 Task: Create a task  Integrate website with a new marketing automation system , assign it to team member softage.3@softage.net in the project AmberDrive and update the status of the task to  Off Track , set the priority of the task to Medium
Action: Mouse moved to (91, 60)
Screenshot: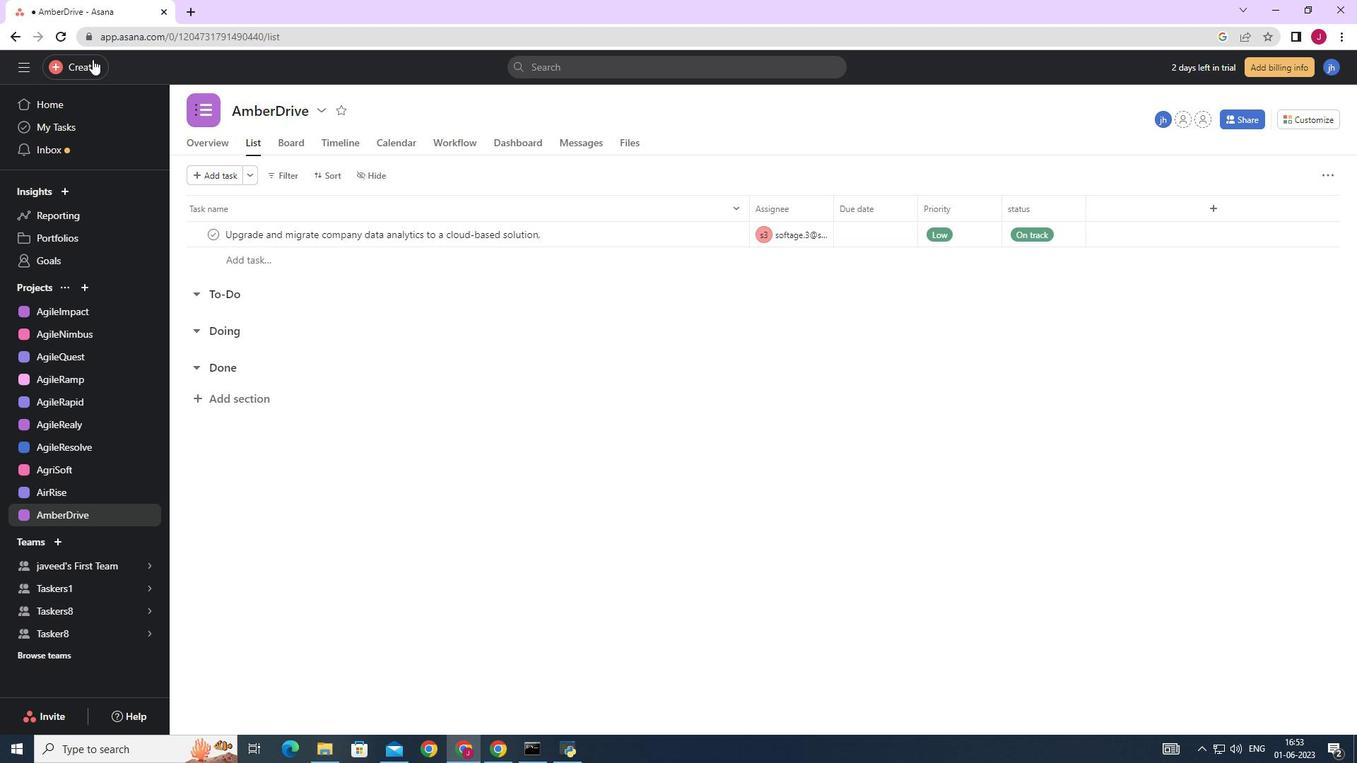 
Action: Mouse pressed left at (91, 60)
Screenshot: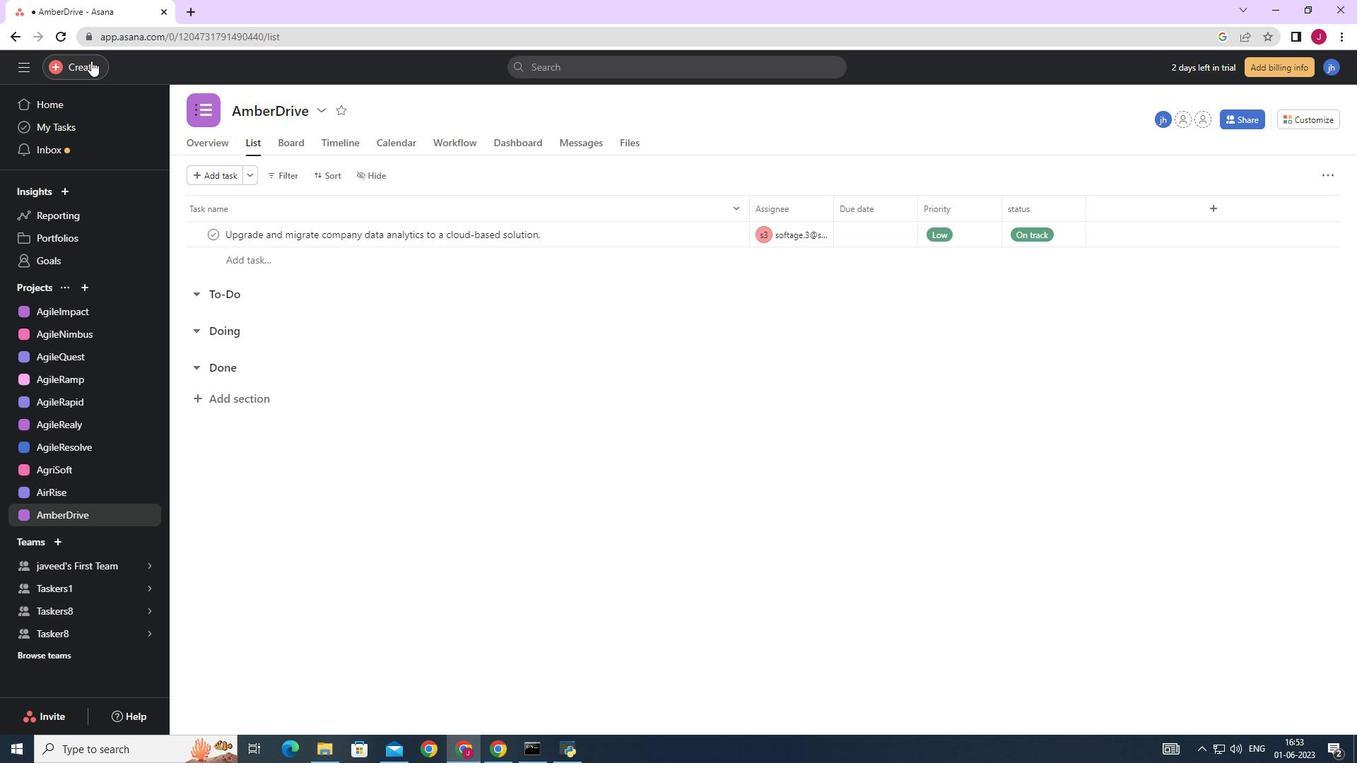 
Action: Mouse moved to (175, 69)
Screenshot: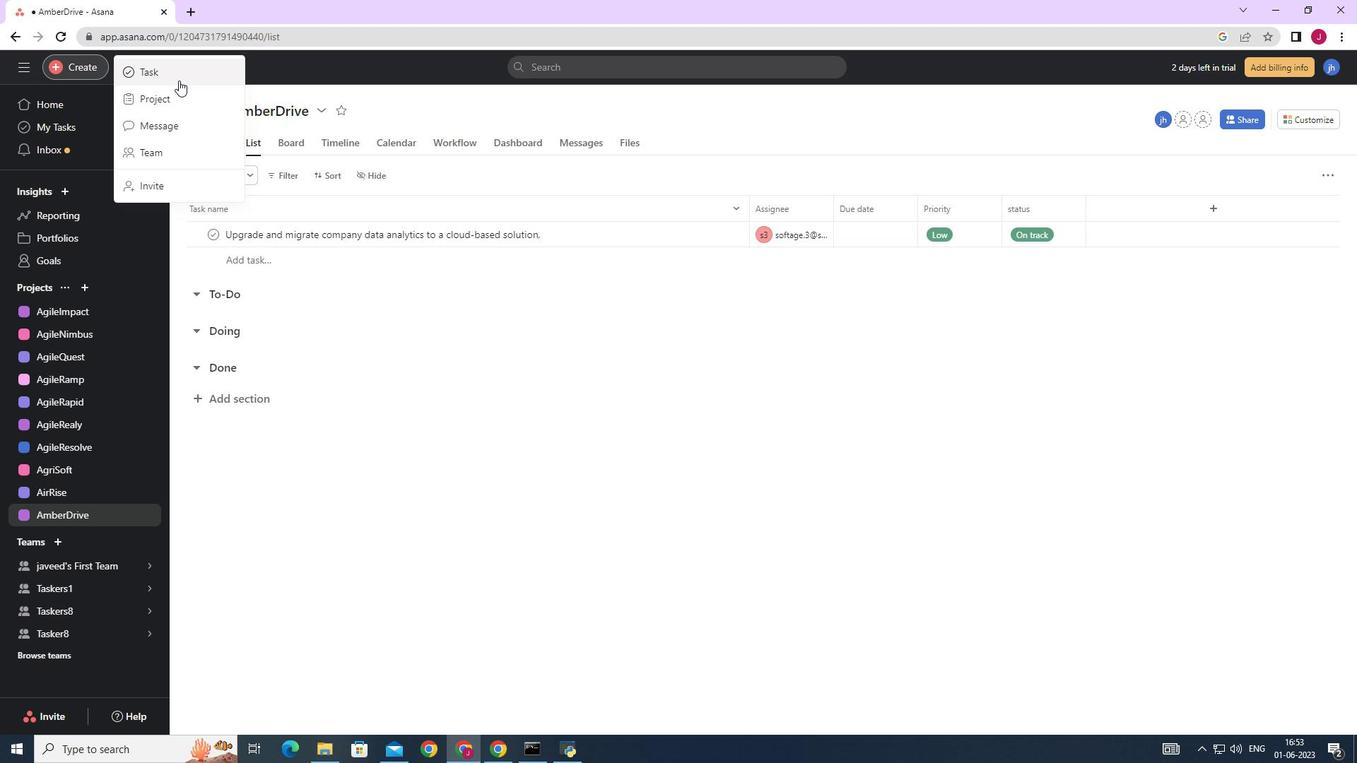 
Action: Mouse pressed left at (175, 69)
Screenshot: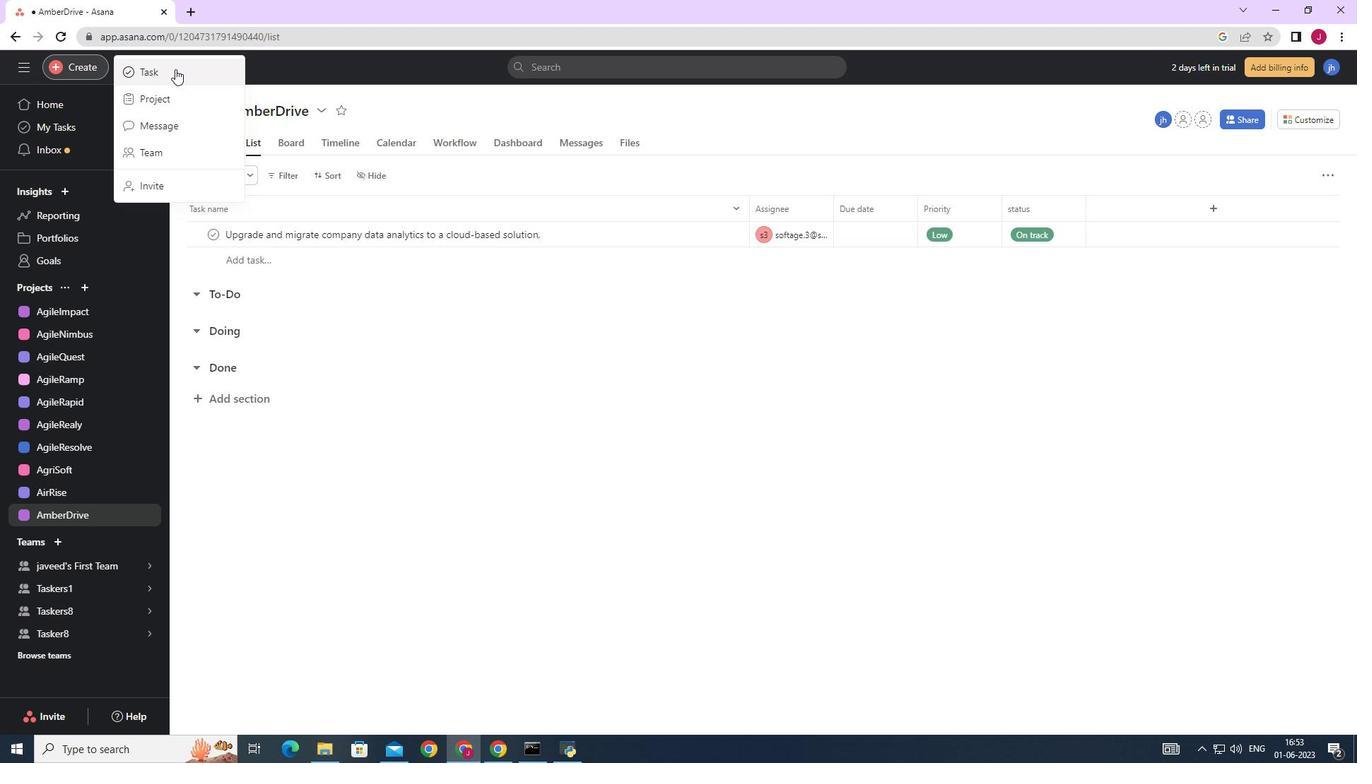 
Action: Mouse moved to (1033, 458)
Screenshot: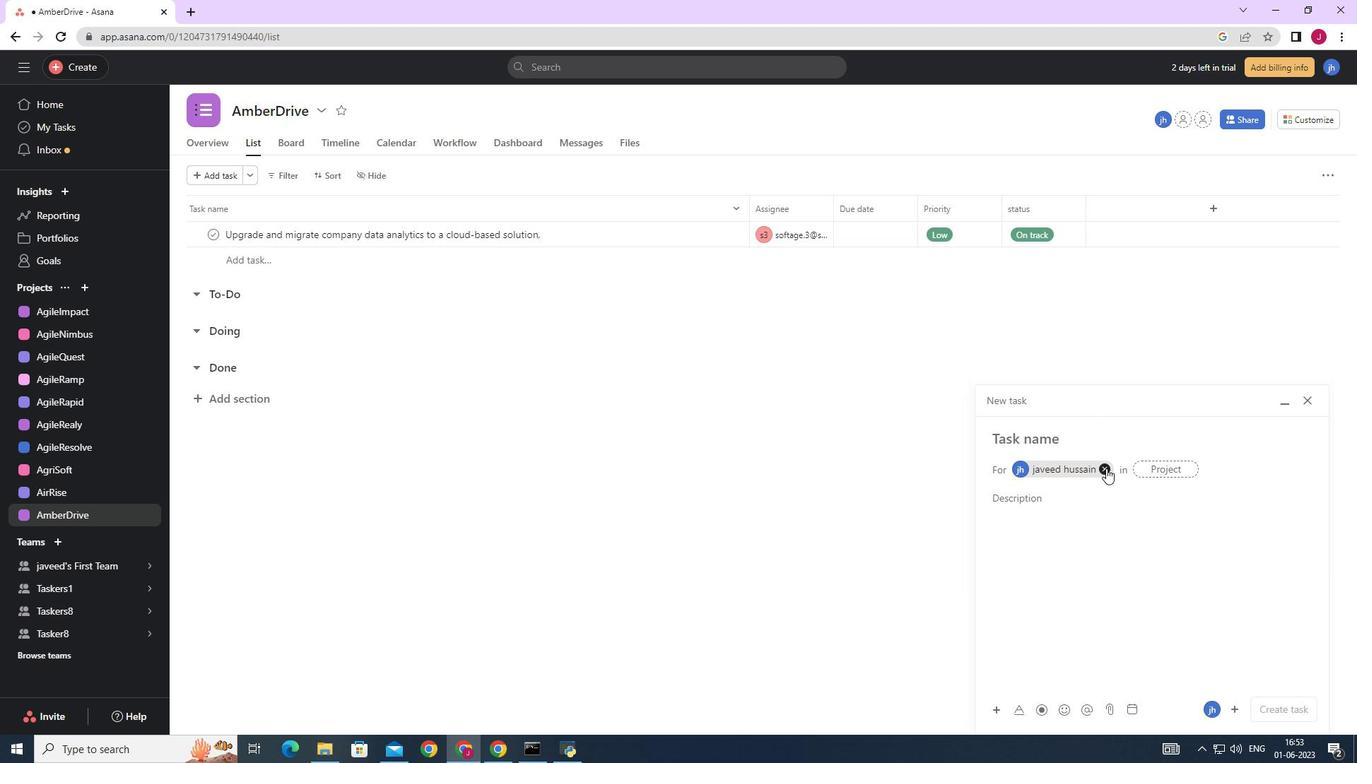 
Action: Mouse pressed left at (1106, 470)
Screenshot: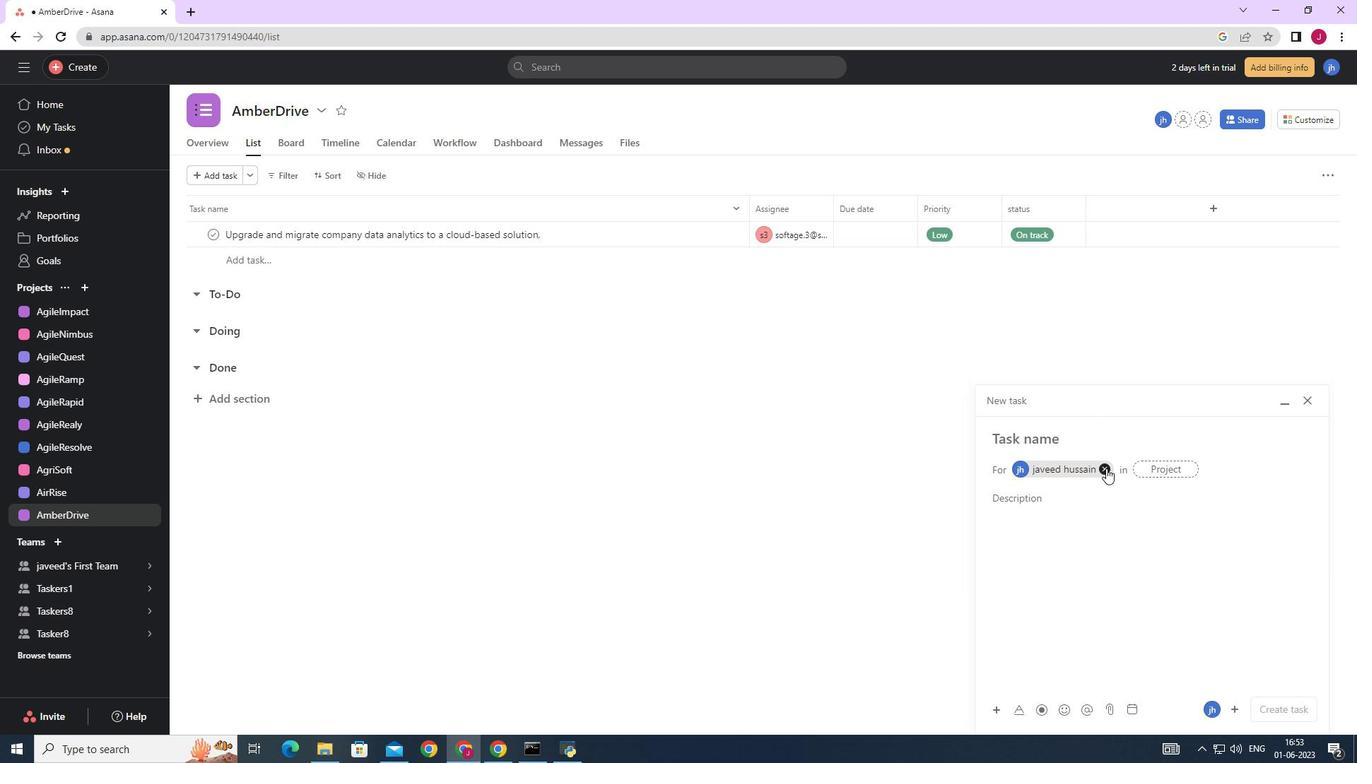 
Action: Mouse moved to (1013, 441)
Screenshot: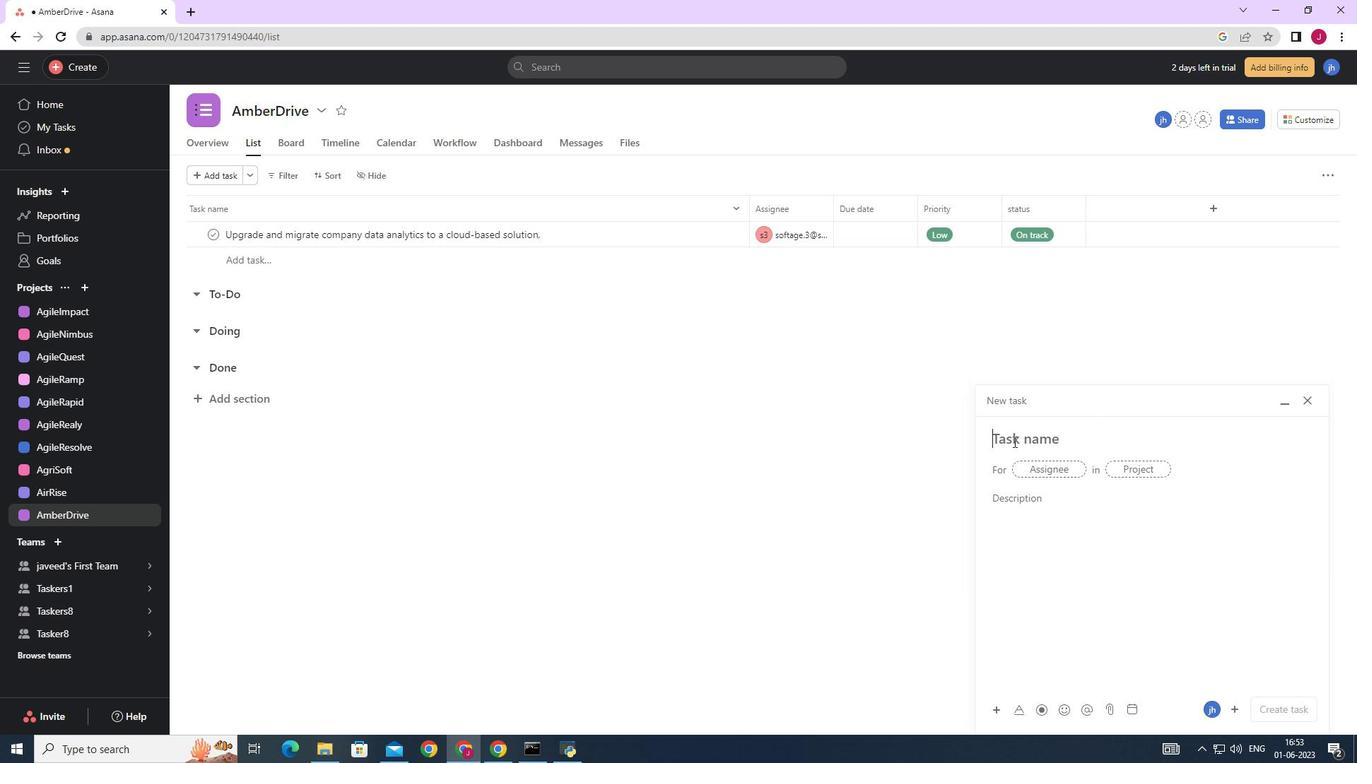
Action: Mouse pressed left at (1013, 441)
Screenshot: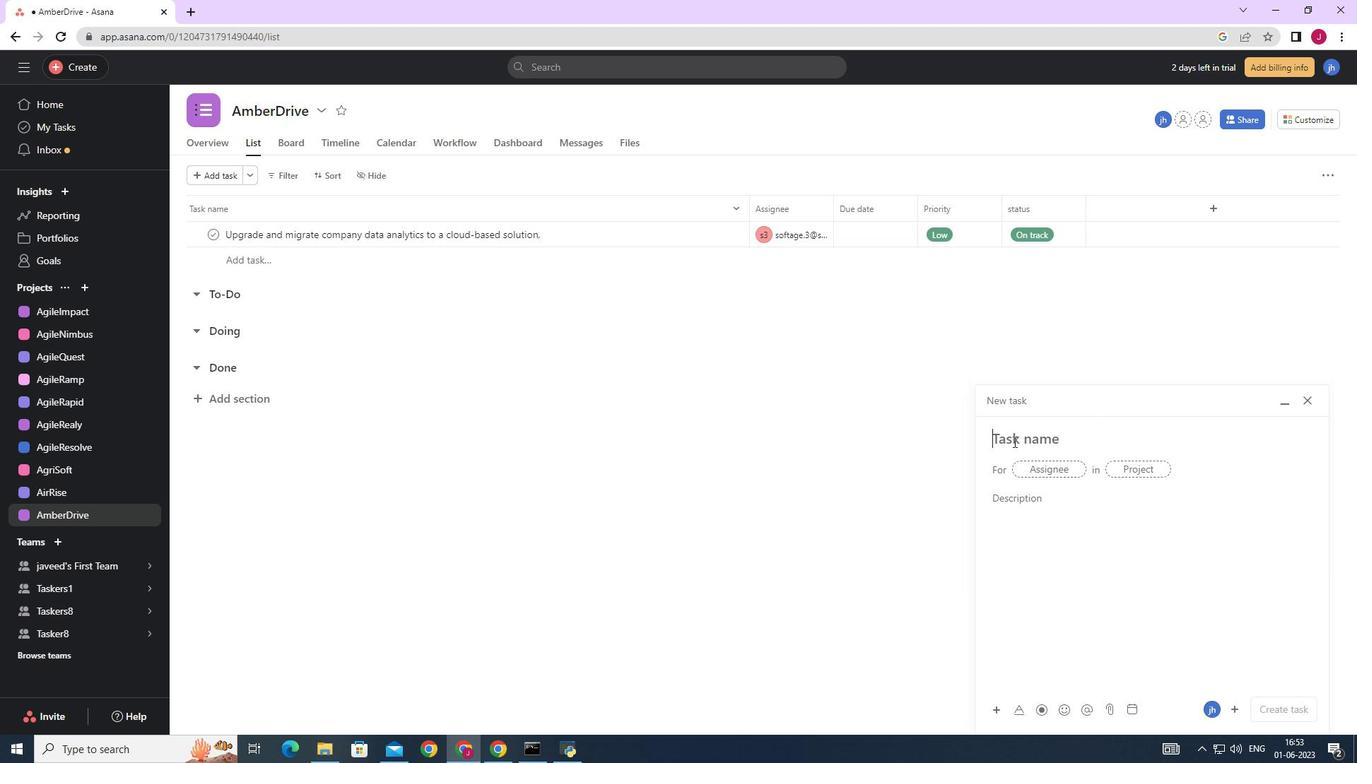 
Action: Key pressed <Key.caps_lock>I<Key.caps_lock>ntegrate<Key.space>website<Key.space>with<Key.space>a<Key.space>new<Key.space>marketing<Key.space>automation<Key.space>system
Screenshot: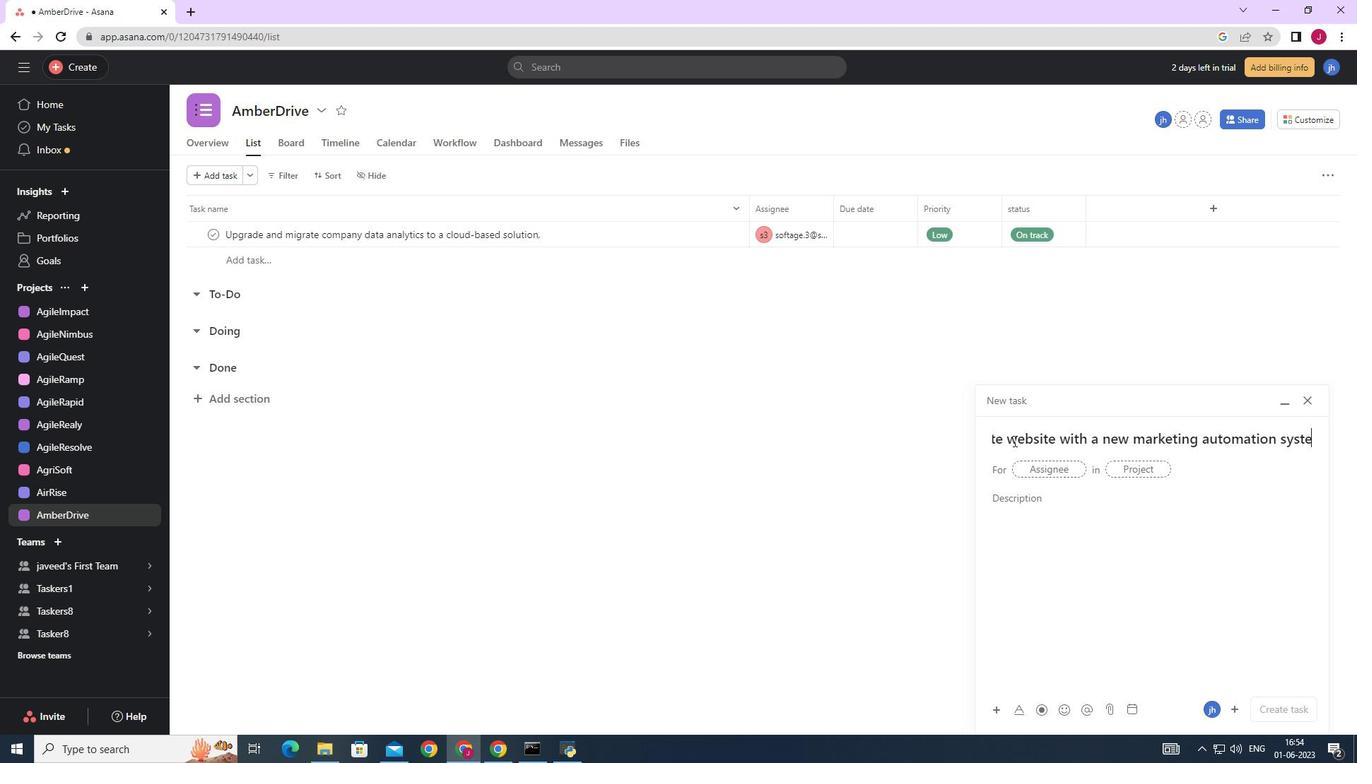 
Action: Mouse moved to (1062, 467)
Screenshot: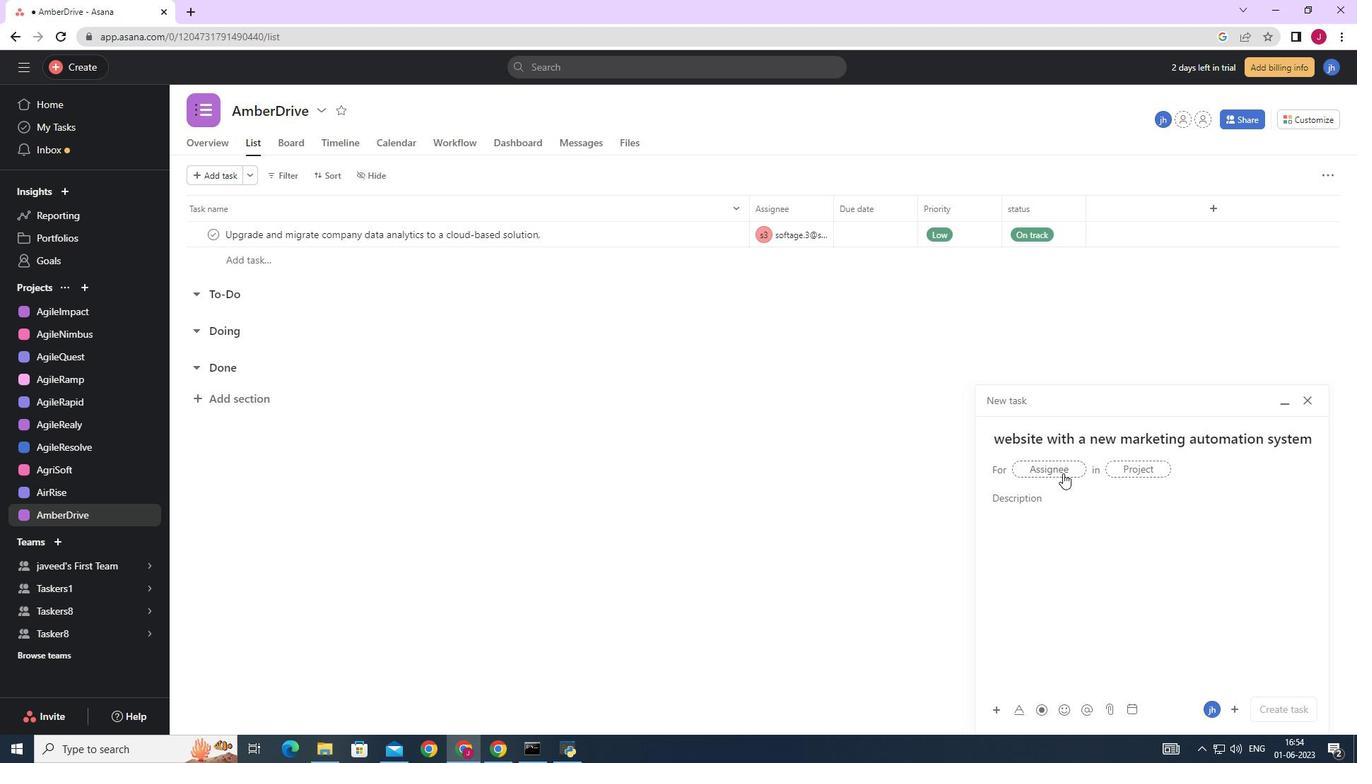 
Action: Mouse pressed left at (1062, 467)
Screenshot: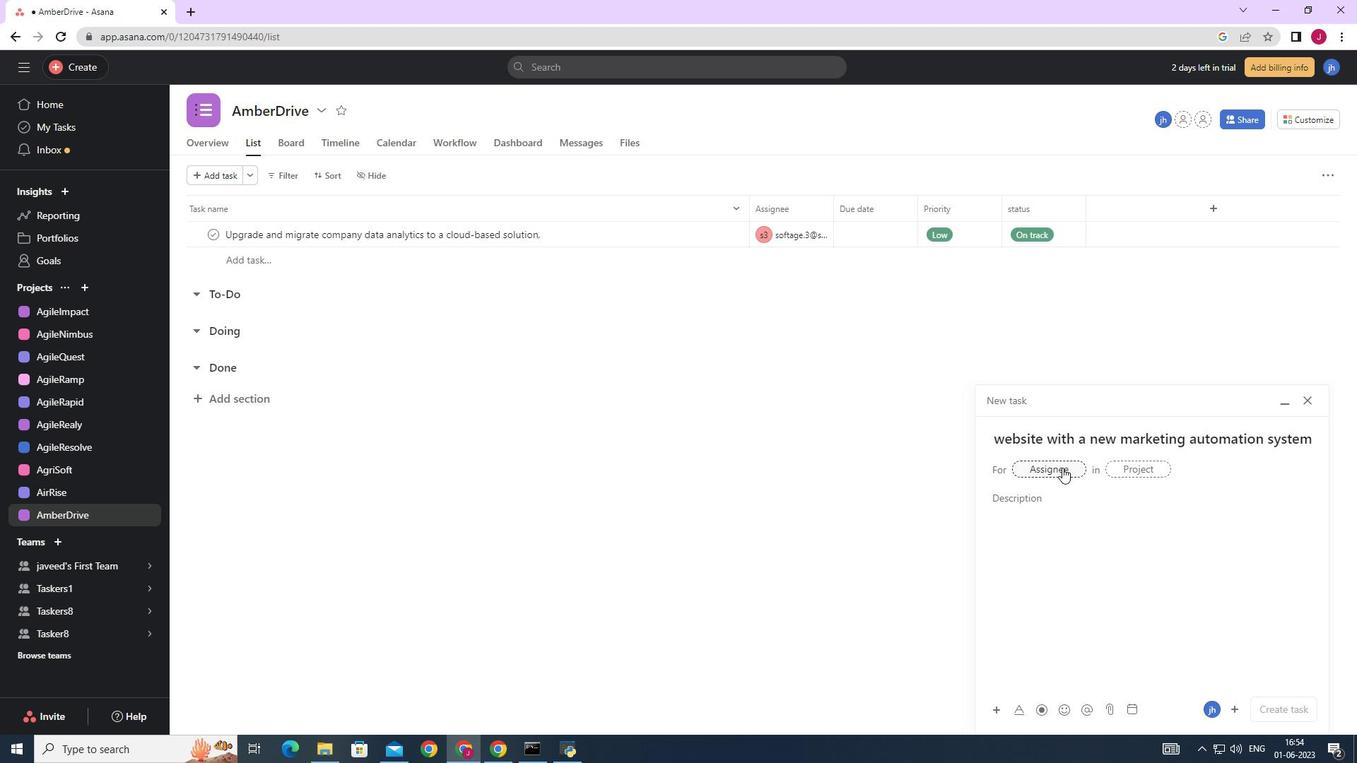 
Action: Key pressed softage.3
Screenshot: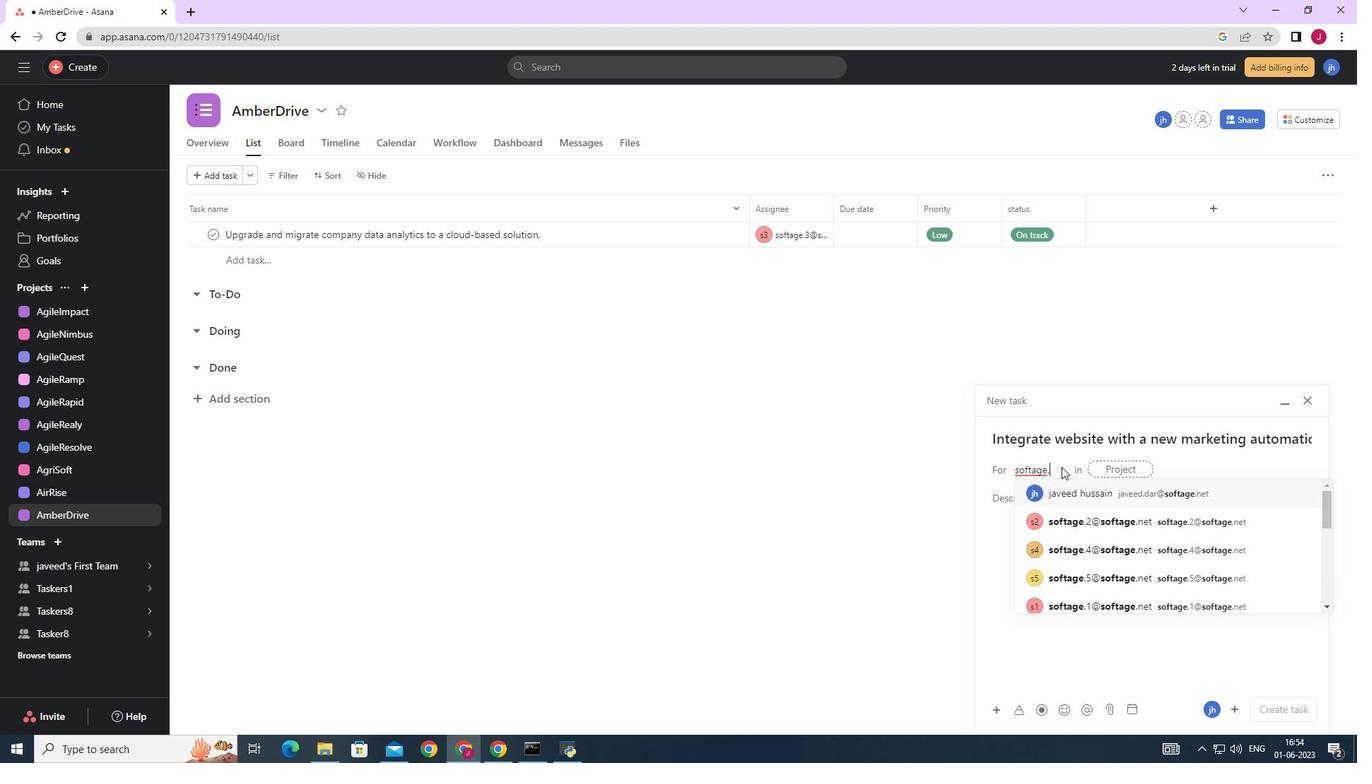 
Action: Mouse moved to (1085, 492)
Screenshot: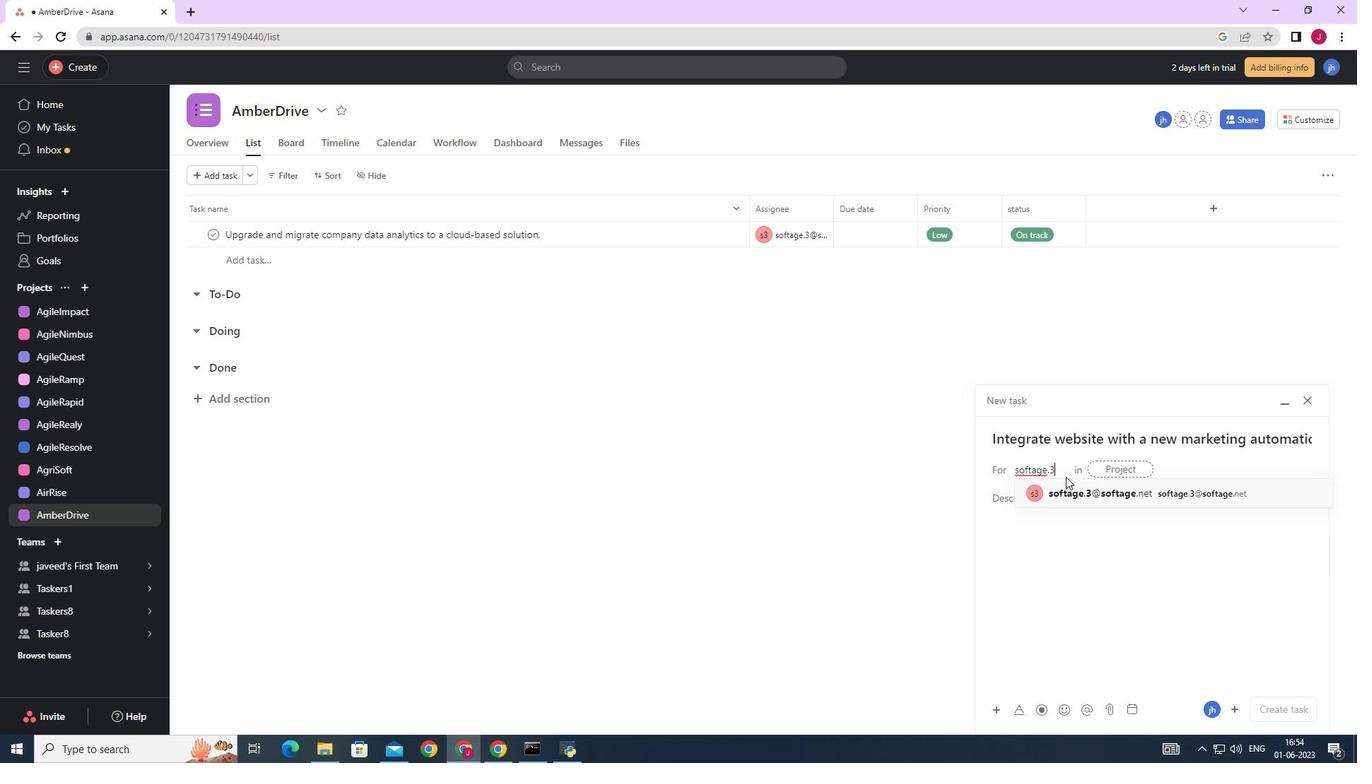 
Action: Mouse pressed left at (1085, 492)
Screenshot: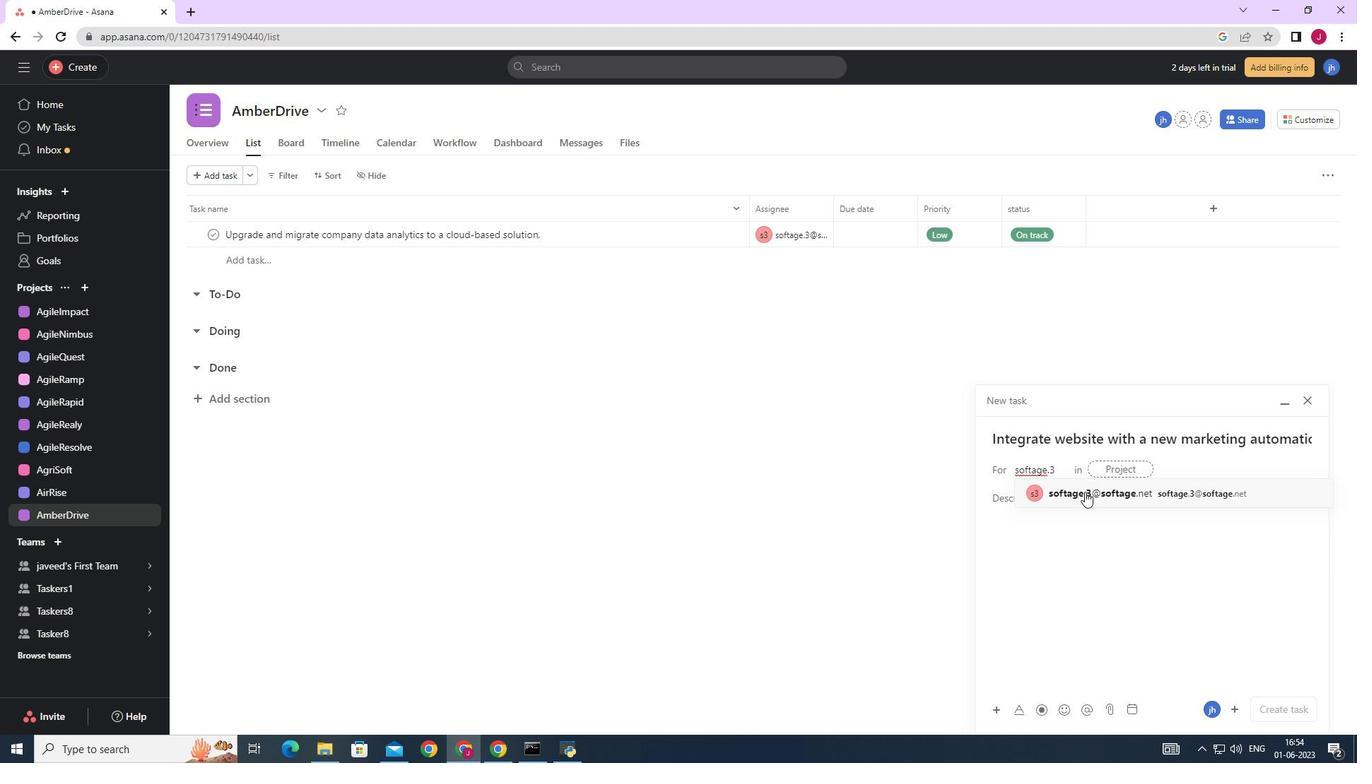 
Action: Mouse moved to (880, 492)
Screenshot: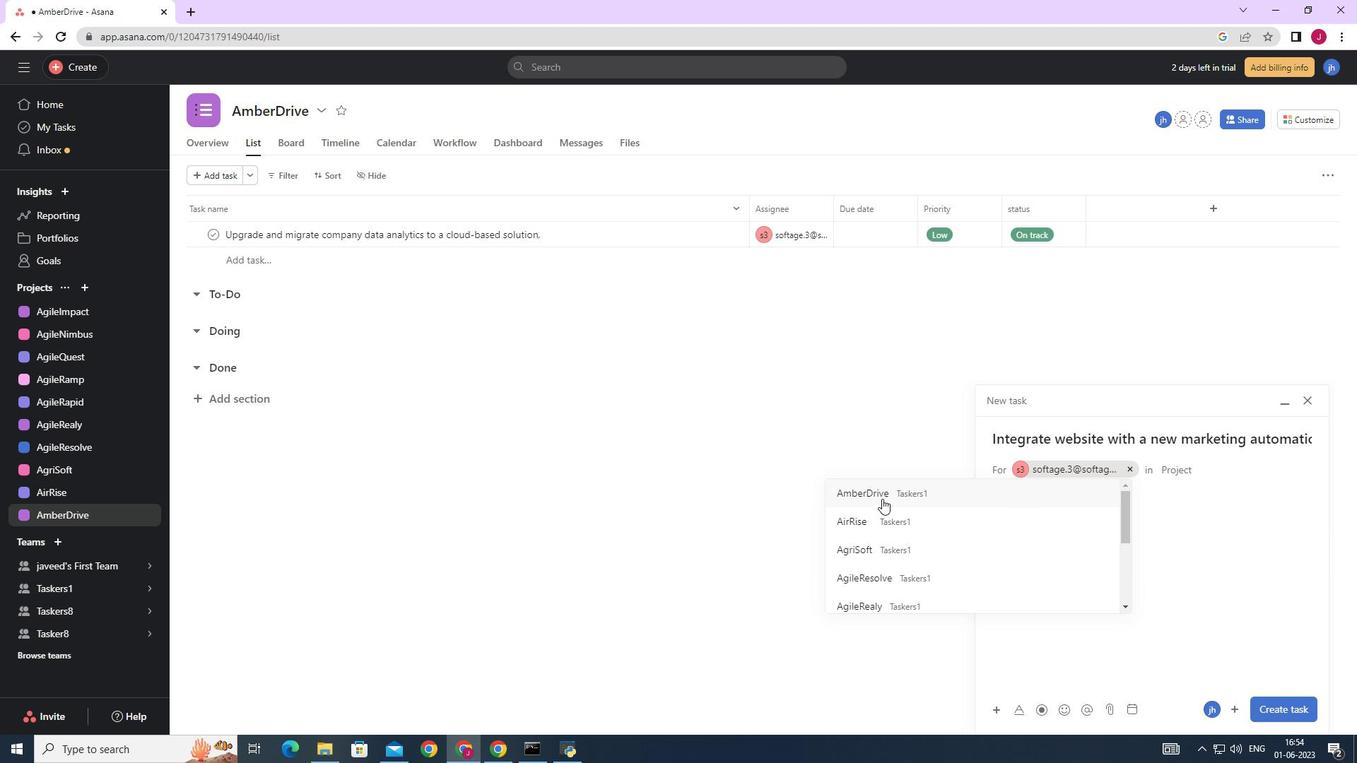 
Action: Mouse pressed left at (880, 492)
Screenshot: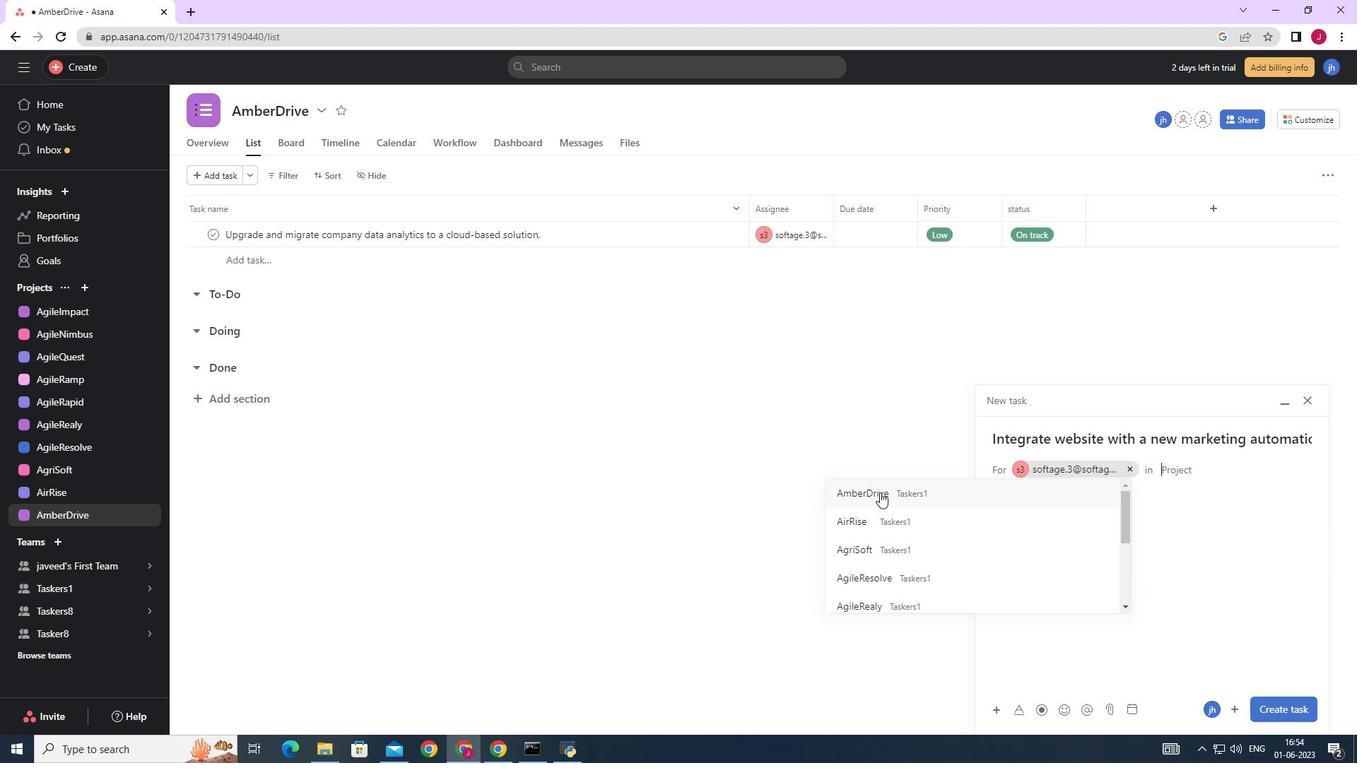 
Action: Mouse moved to (1059, 502)
Screenshot: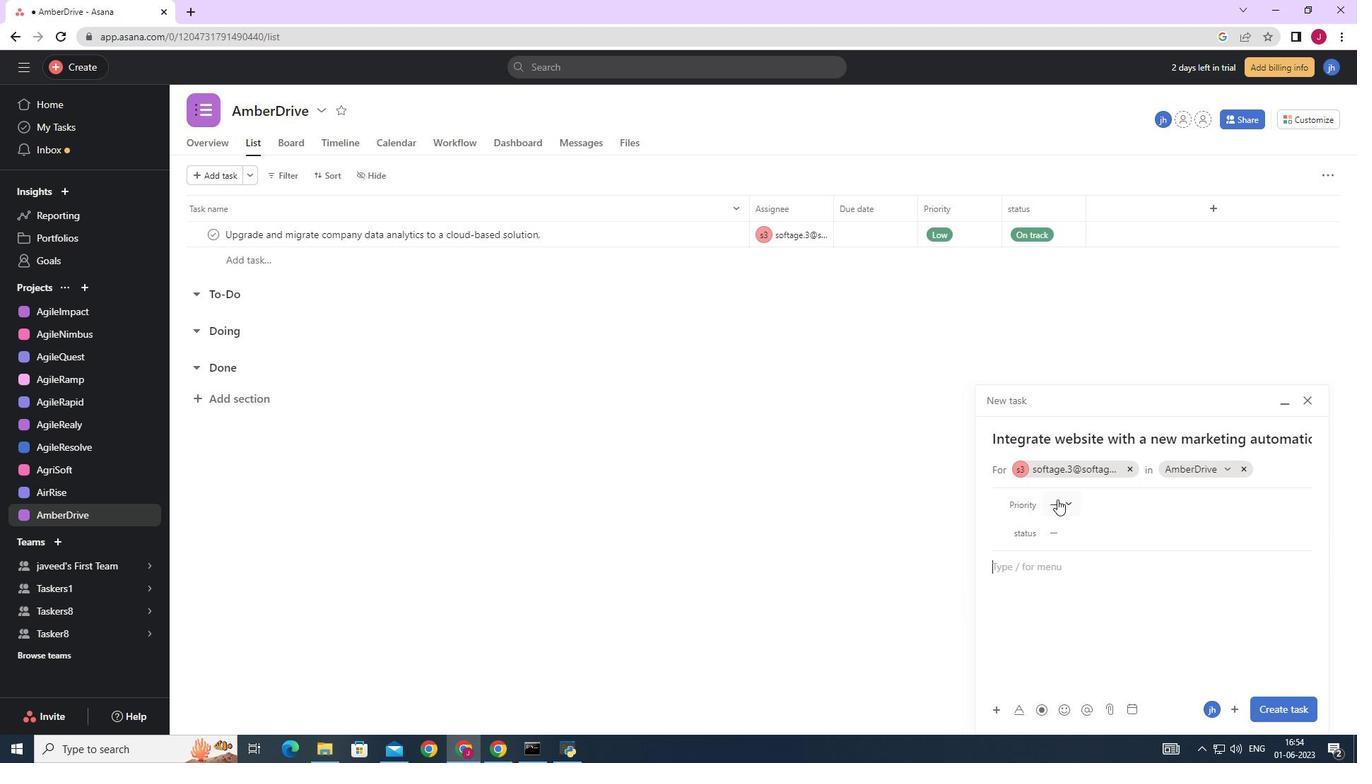 
Action: Mouse pressed left at (1059, 502)
Screenshot: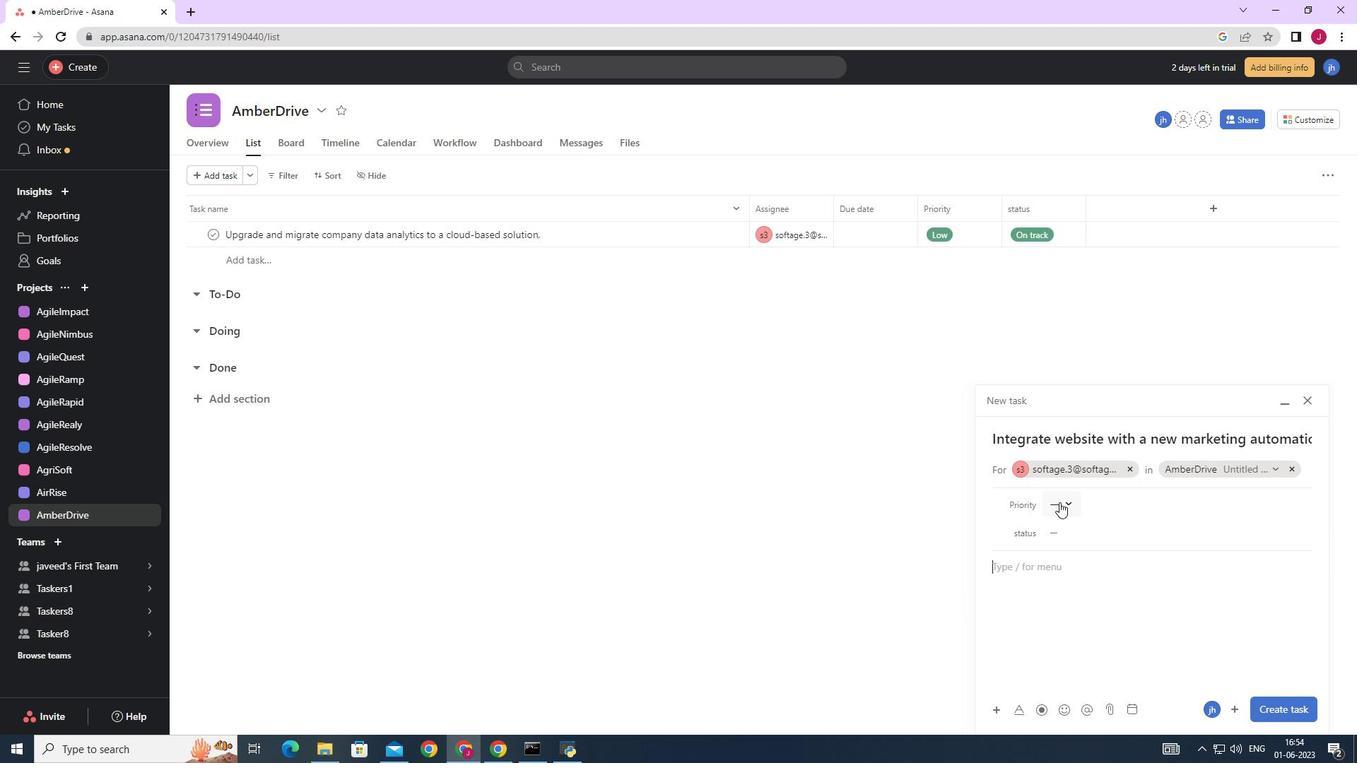 
Action: Mouse moved to (1083, 572)
Screenshot: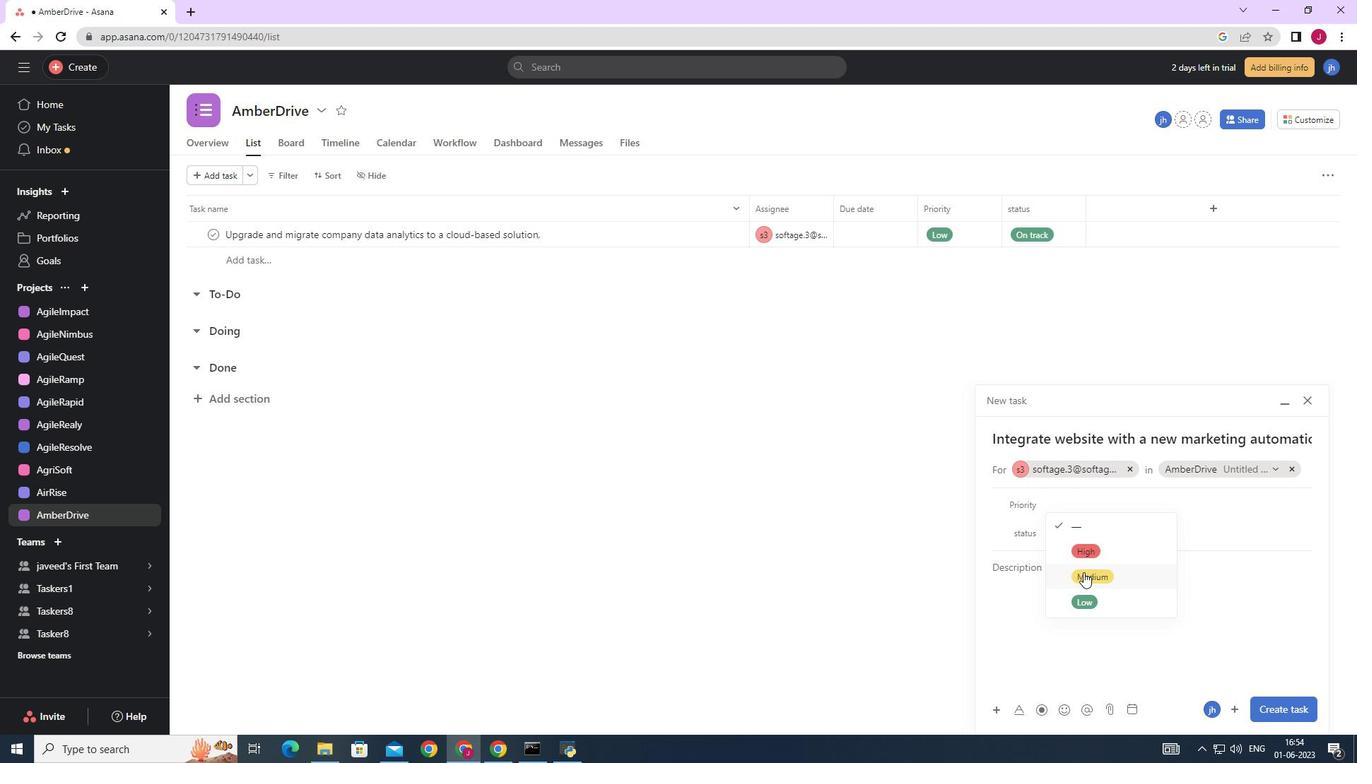 
Action: Mouse pressed left at (1083, 572)
Screenshot: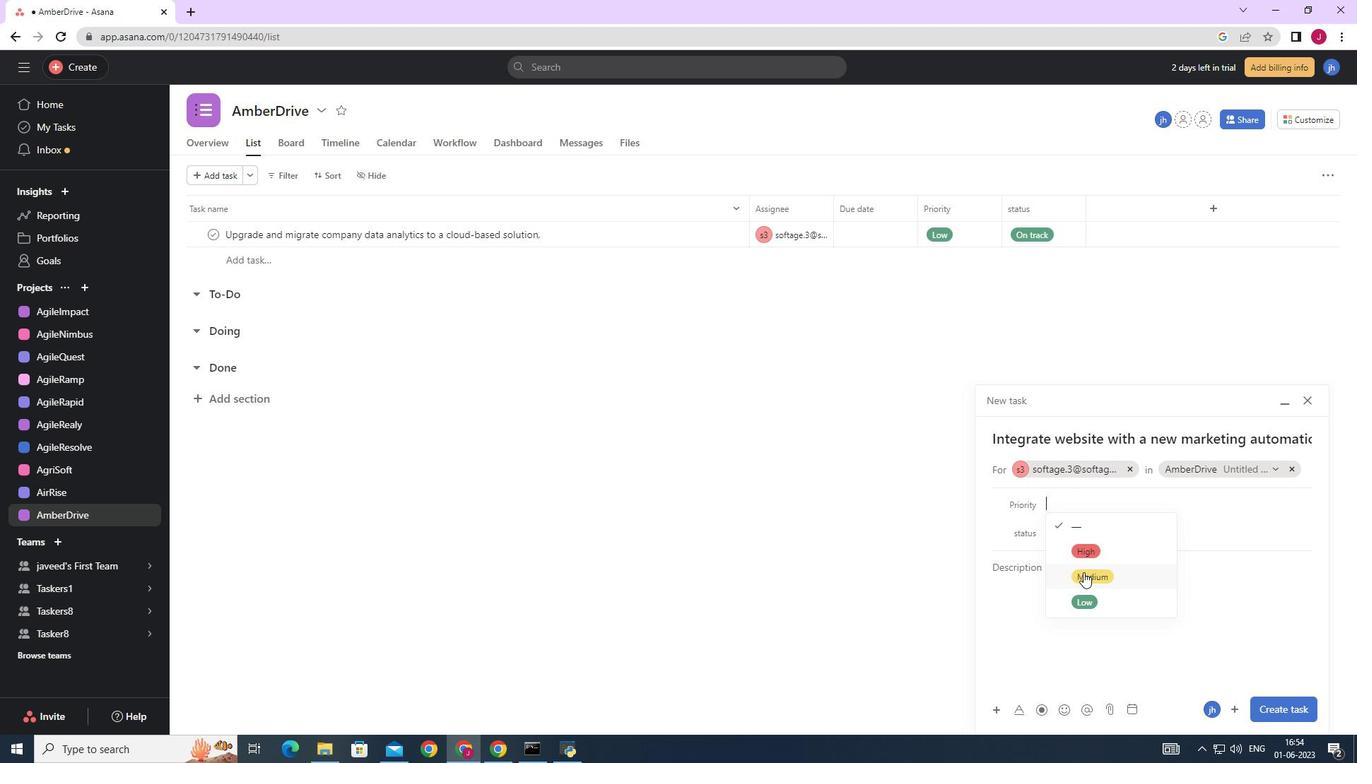 
Action: Mouse moved to (1069, 535)
Screenshot: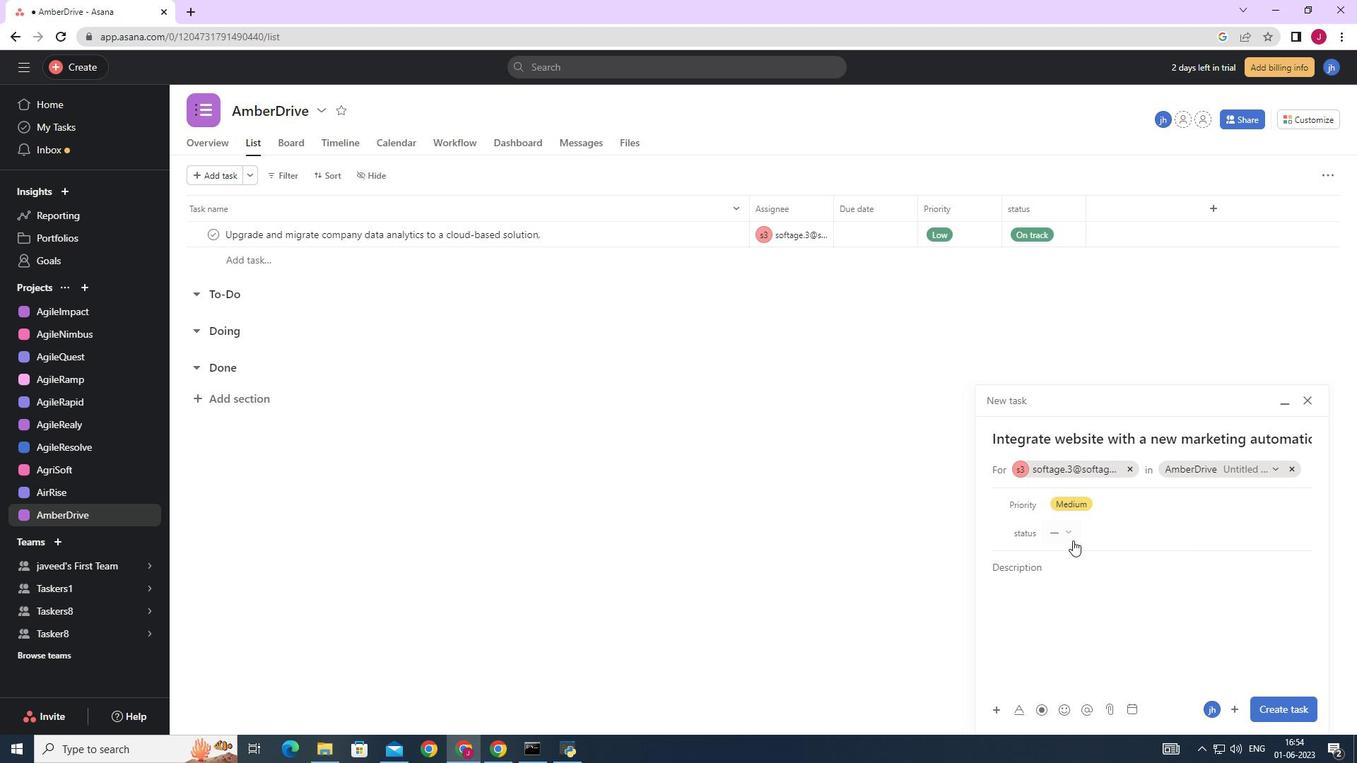 
Action: Mouse pressed left at (1069, 535)
Screenshot: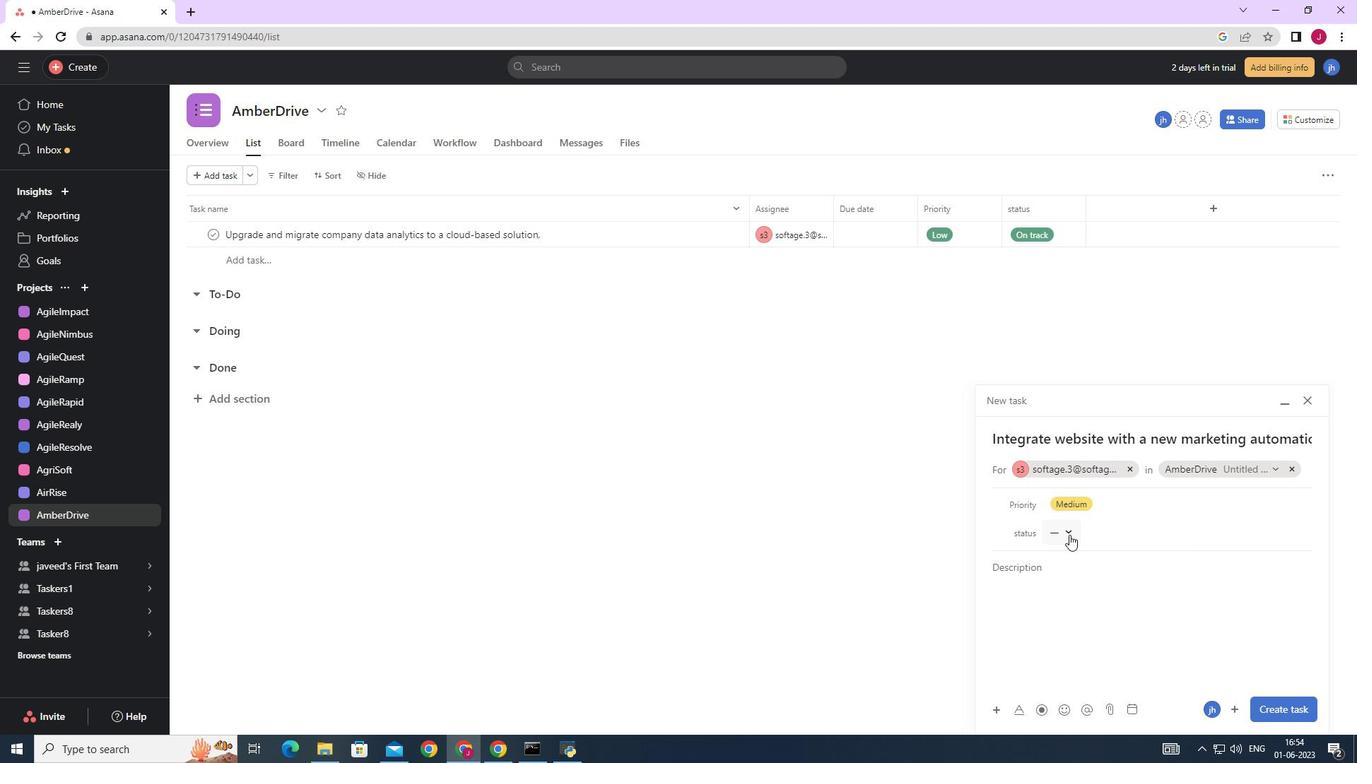 
Action: Mouse moved to (1093, 605)
Screenshot: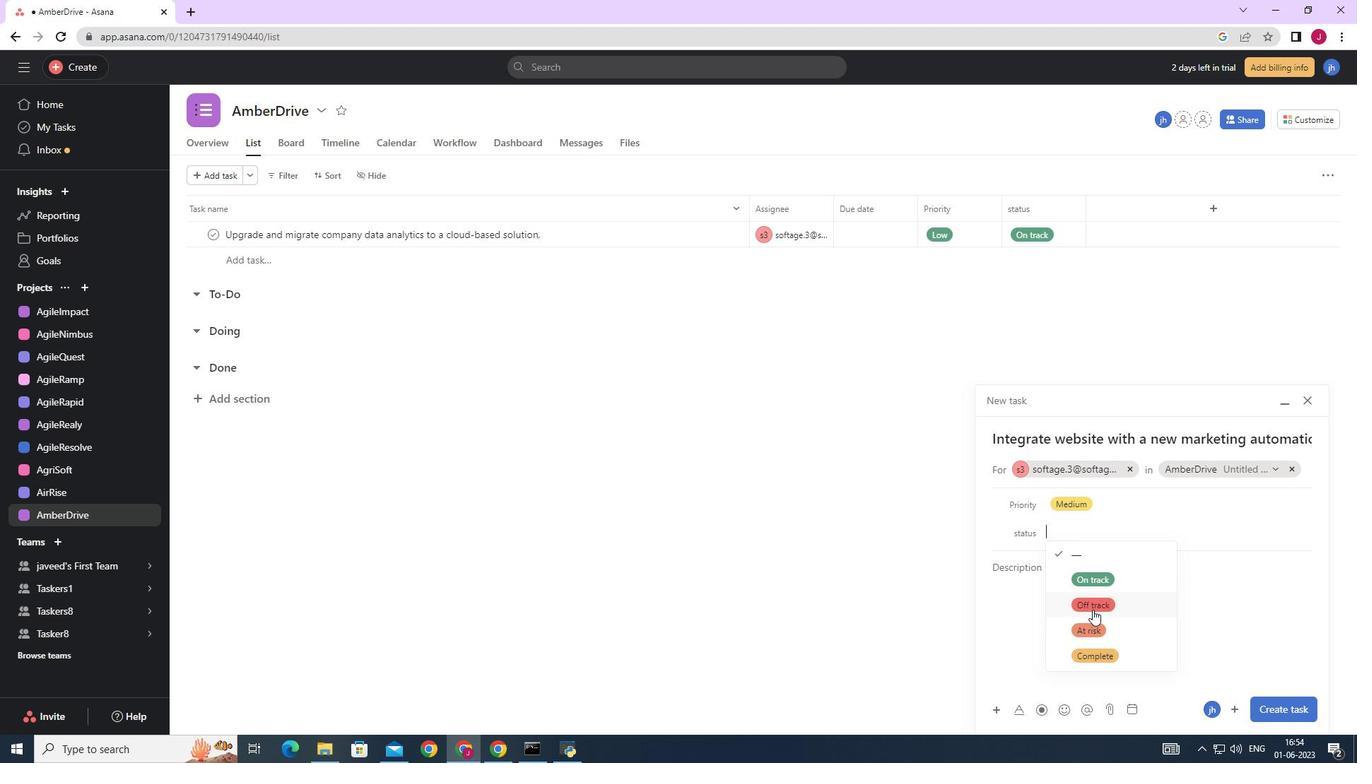 
Action: Mouse pressed left at (1093, 605)
Screenshot: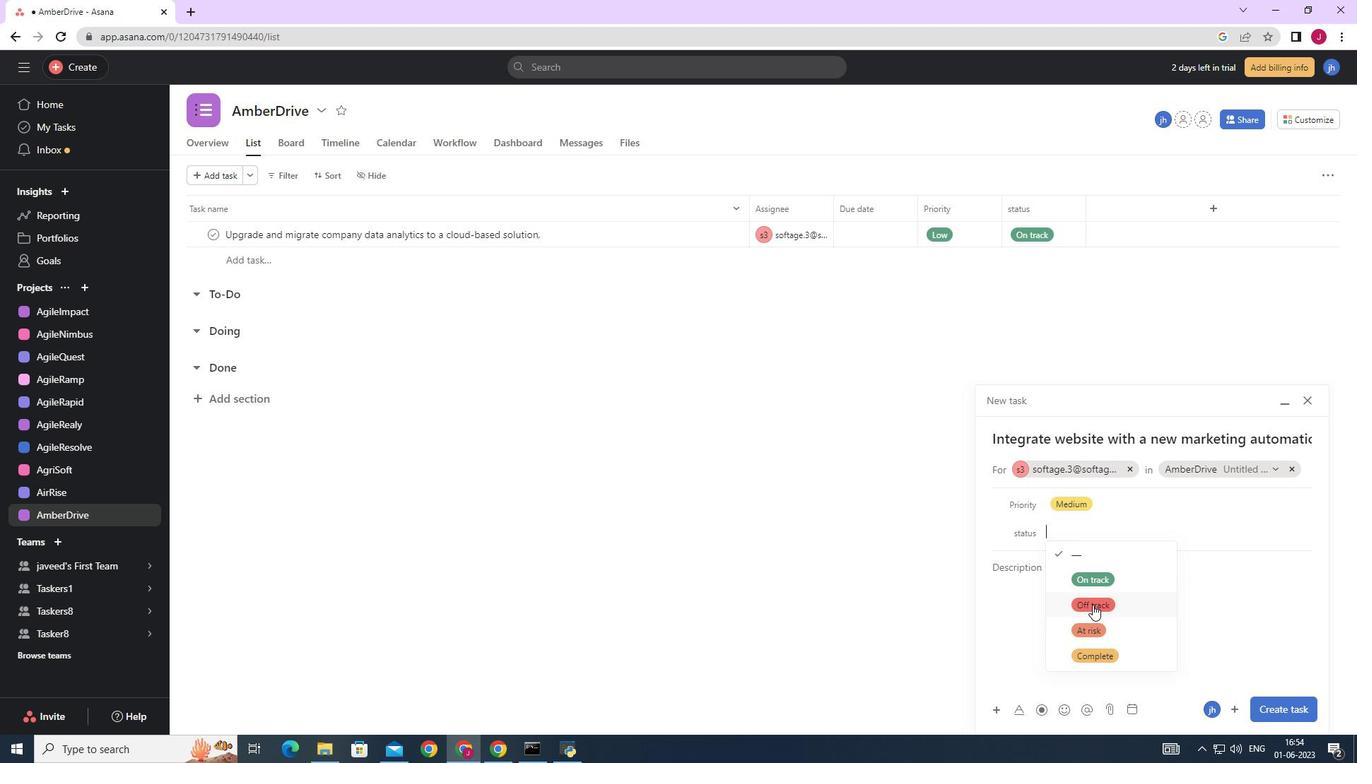 
Action: Mouse moved to (1276, 705)
Screenshot: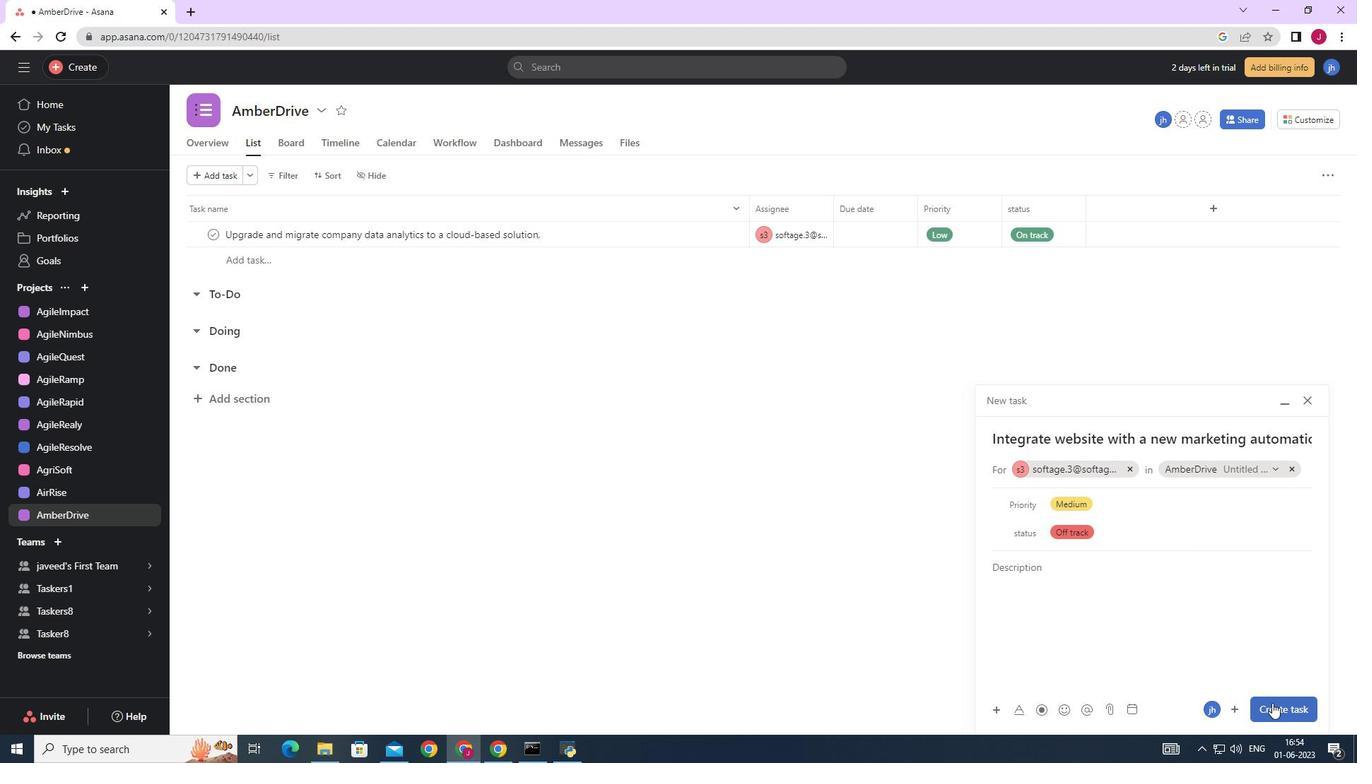 
Action: Mouse pressed left at (1276, 705)
Screenshot: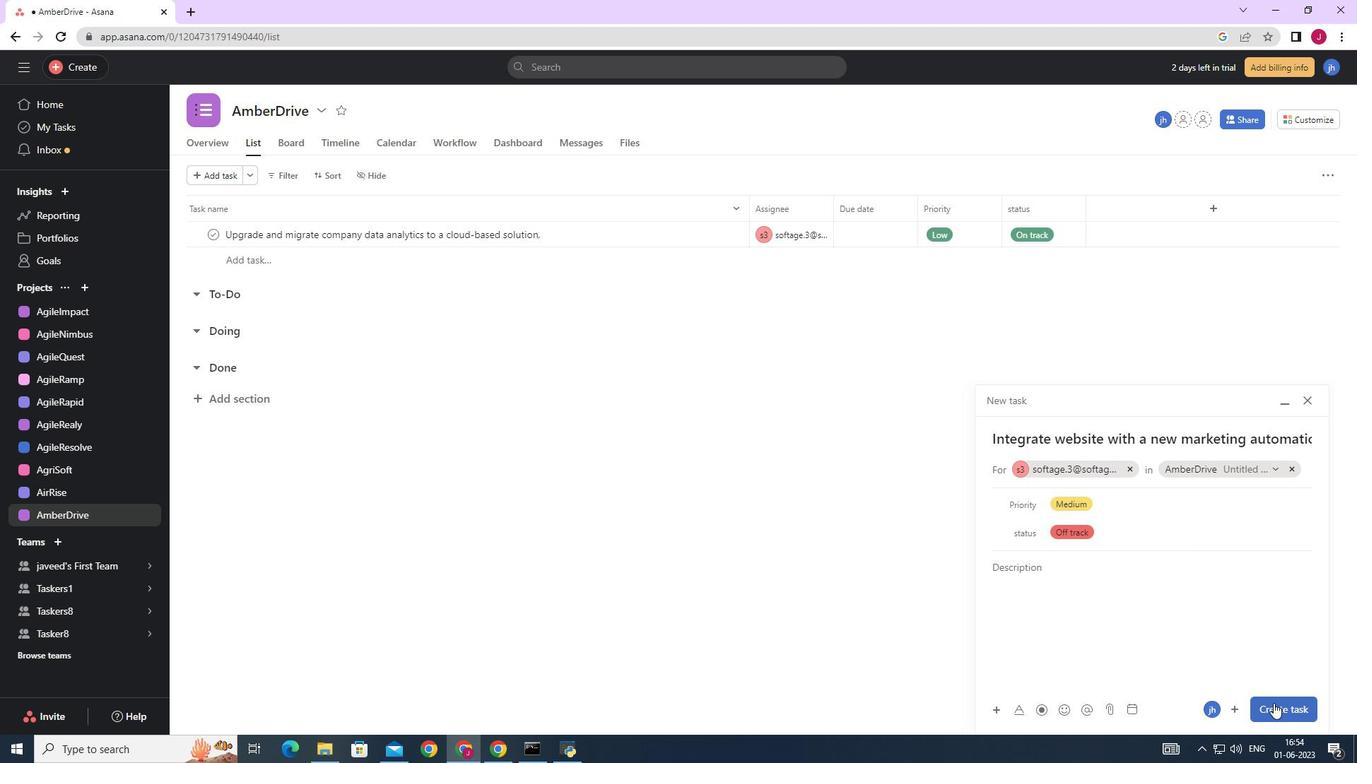 
Action: Mouse moved to (989, 540)
Screenshot: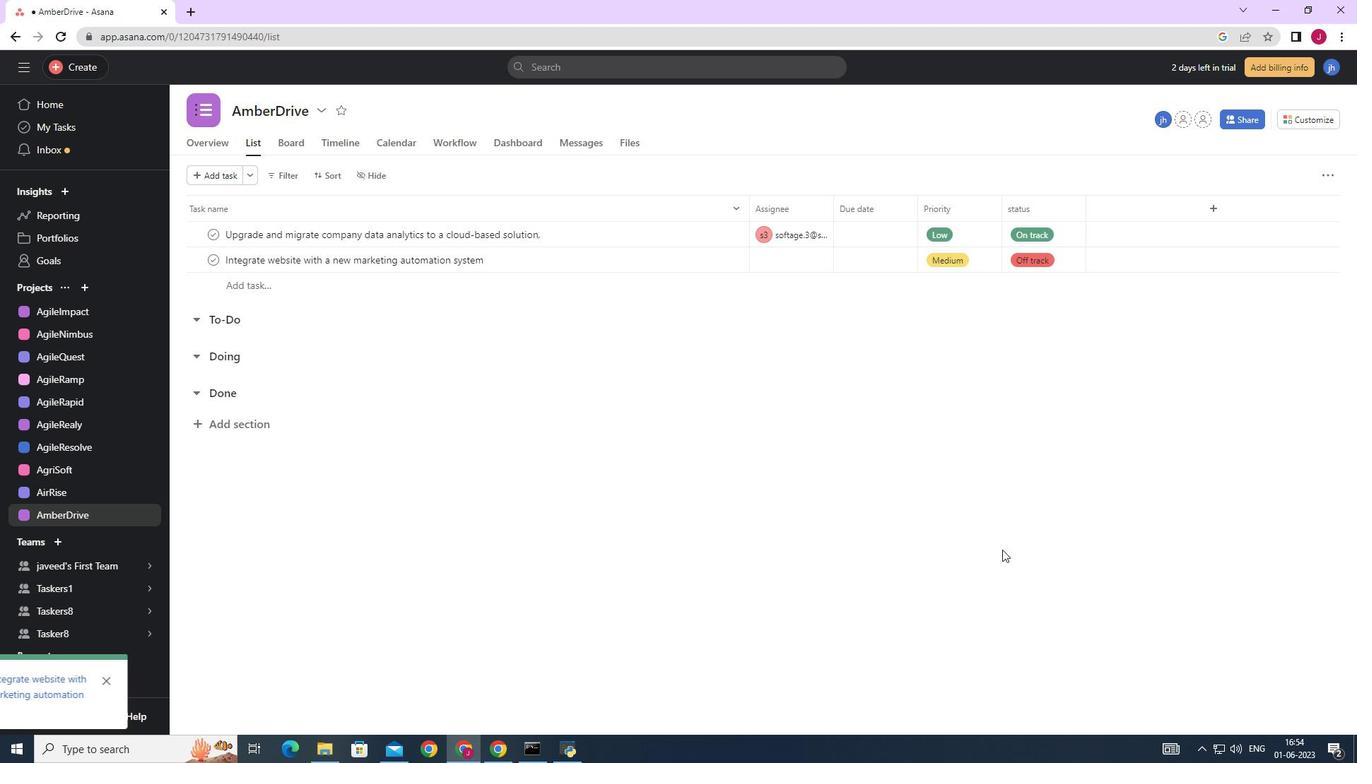 
